 Task: In the  document review.odt Use the feature 'and check spelling and grammer' Select the body of letter and change paragraph spacing to  '1.5' Select the word  Good Day and change the font size to  30
Action: Mouse moved to (339, 483)
Screenshot: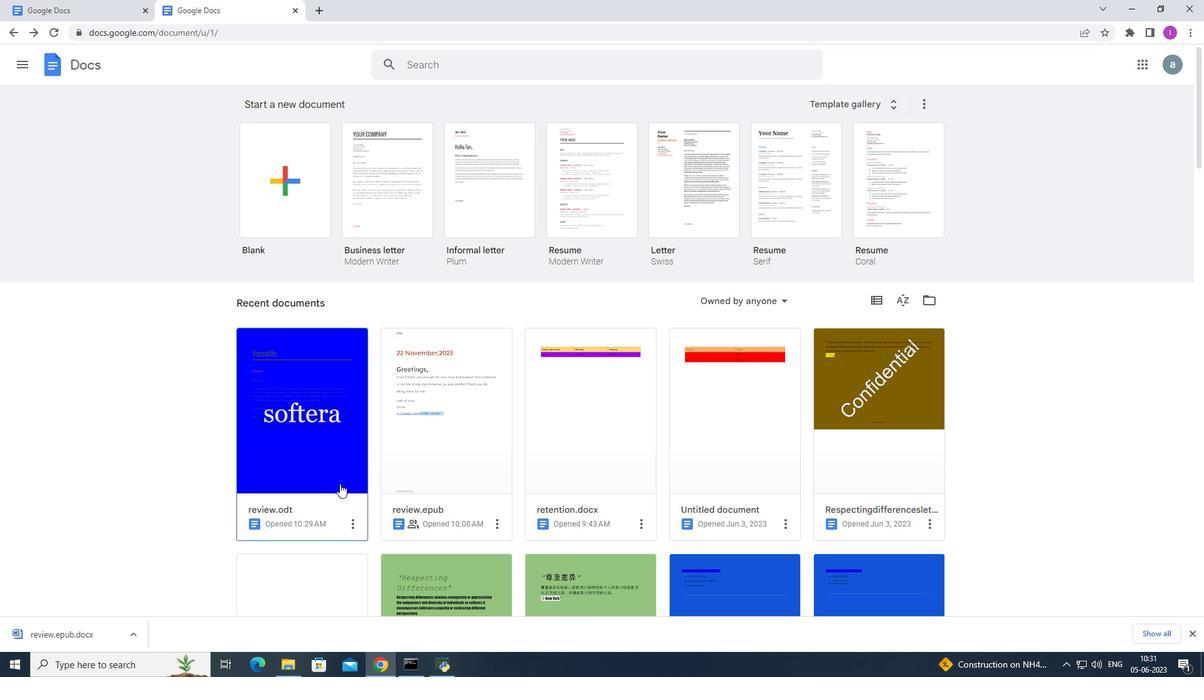 
Action: Mouse pressed left at (339, 483)
Screenshot: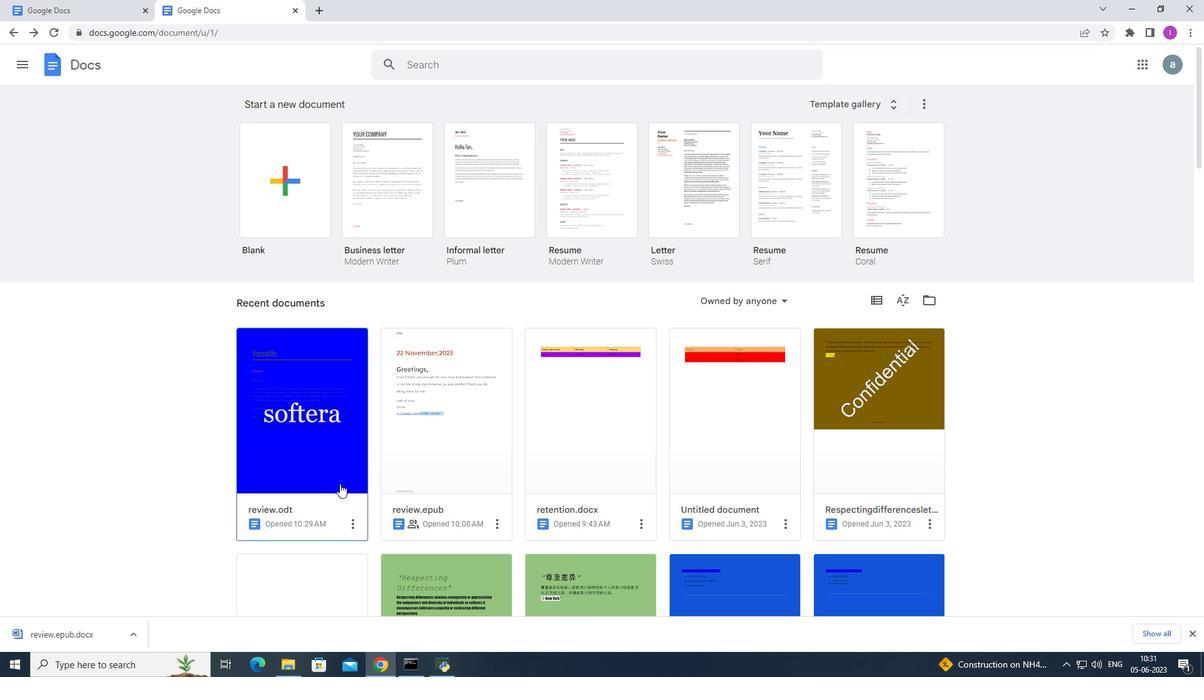 
Action: Mouse moved to (212, 67)
Screenshot: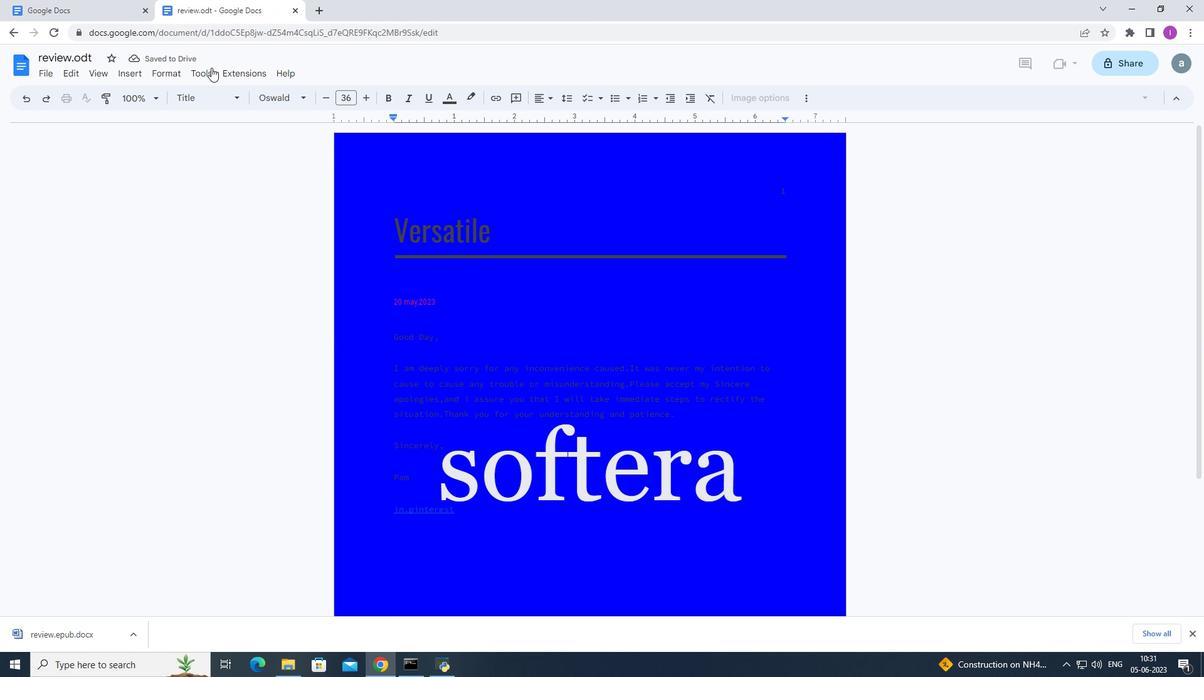 
Action: Mouse pressed left at (212, 67)
Screenshot: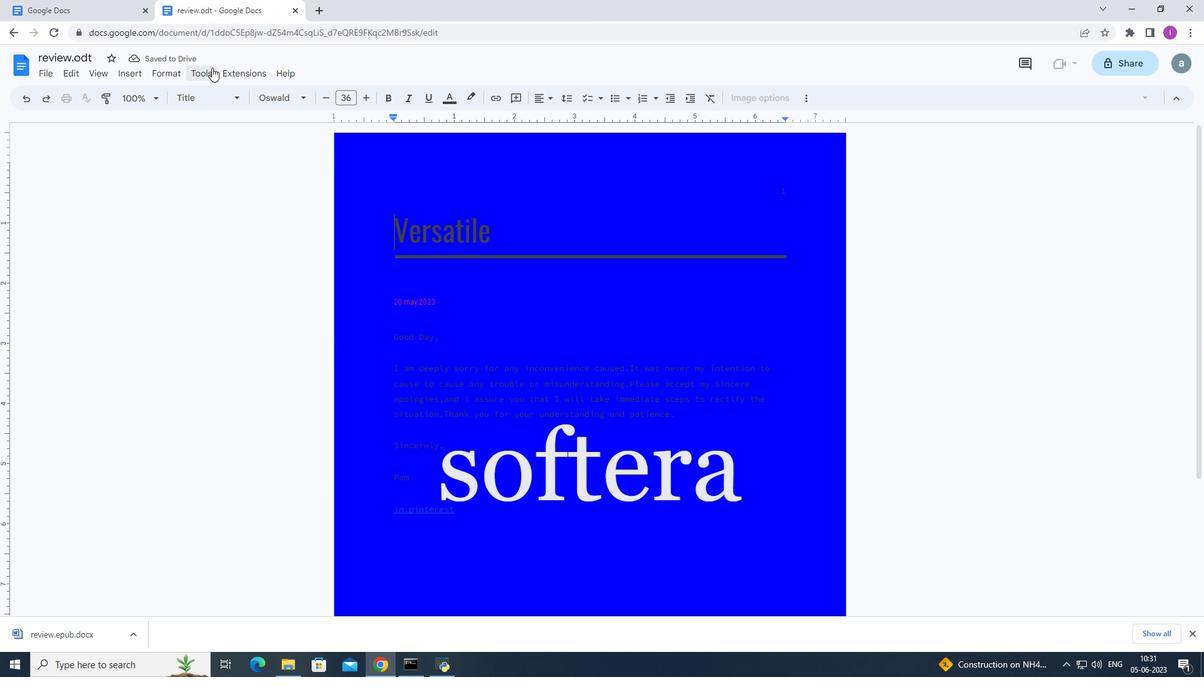 
Action: Mouse moved to (244, 98)
Screenshot: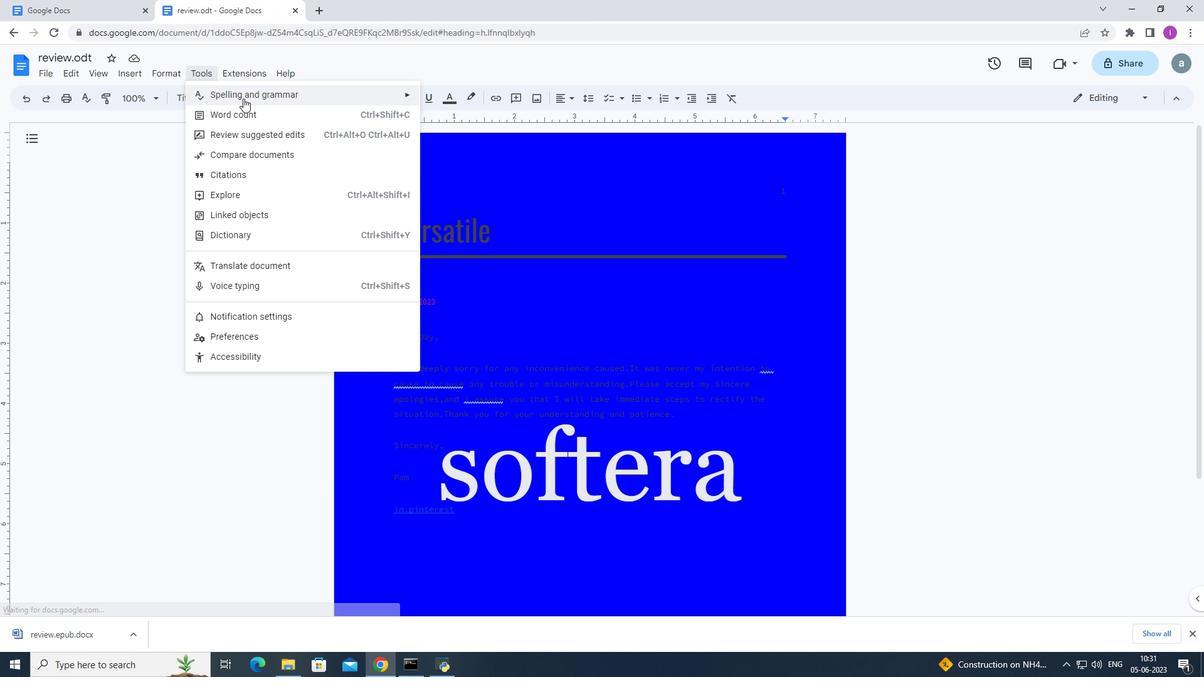 
Action: Mouse pressed left at (244, 98)
Screenshot: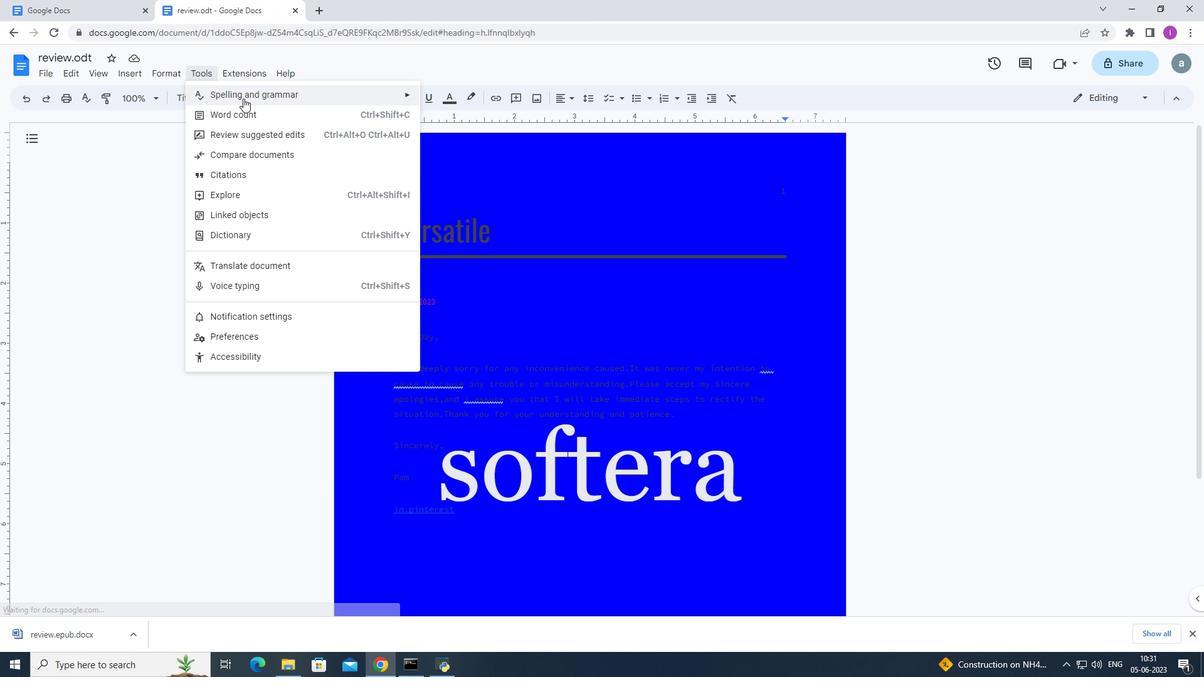 
Action: Mouse moved to (483, 92)
Screenshot: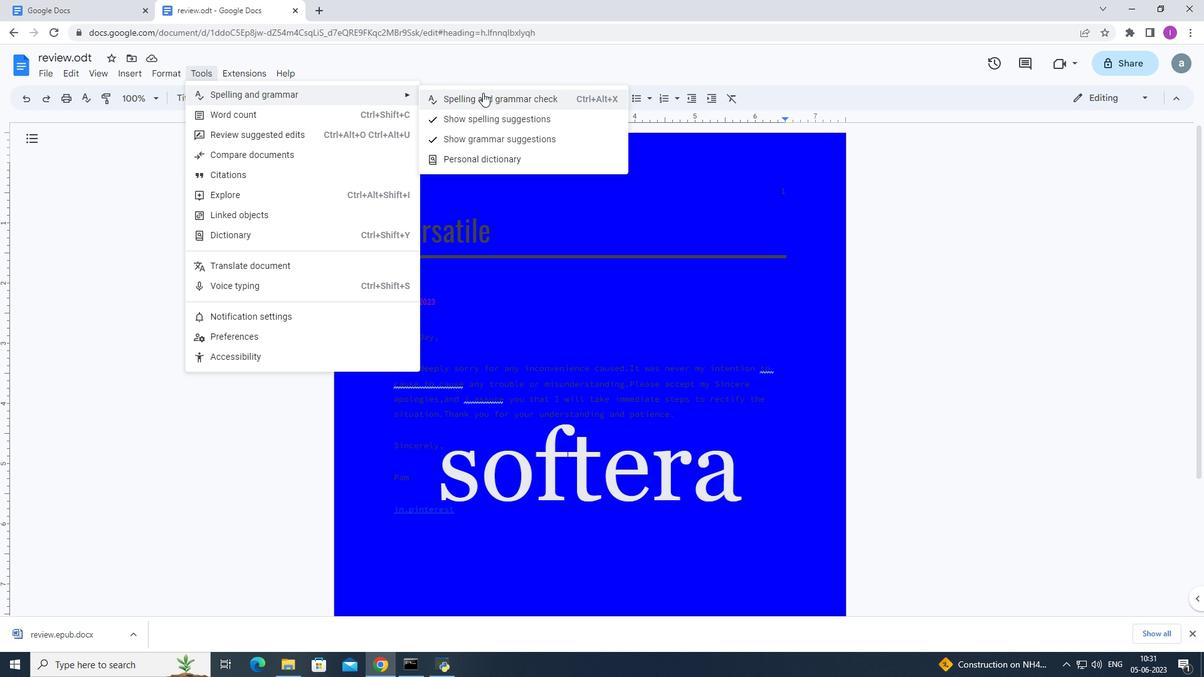 
Action: Mouse pressed left at (483, 92)
Screenshot: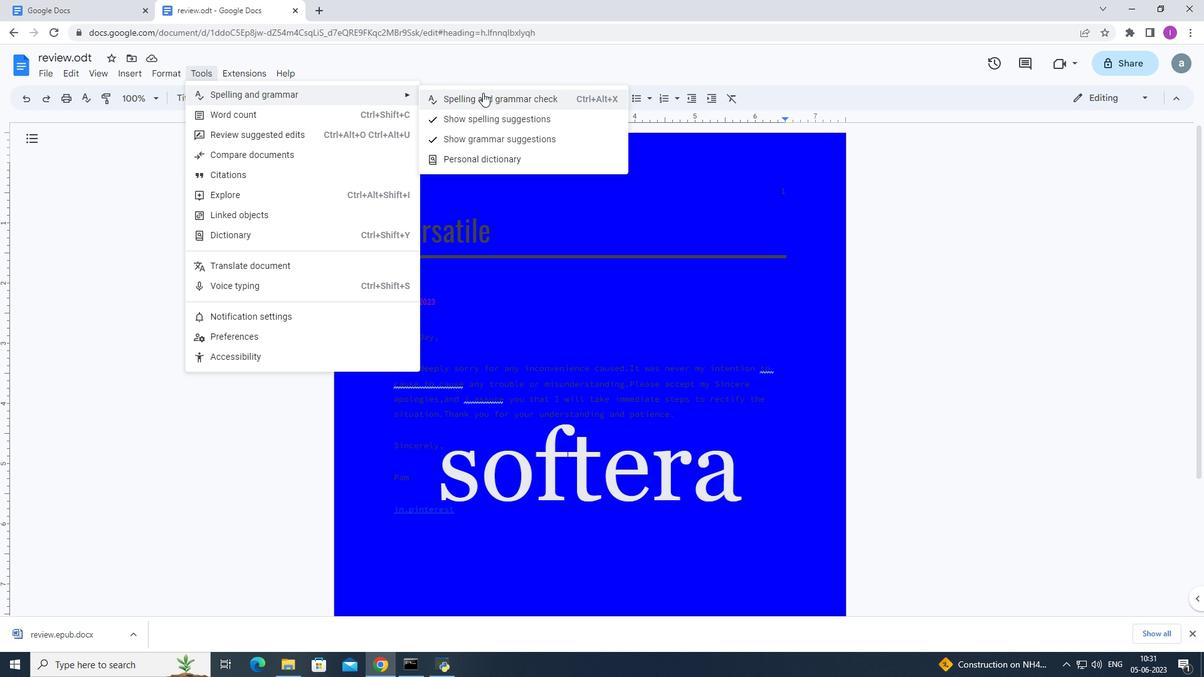 
Action: Mouse moved to (446, 341)
Screenshot: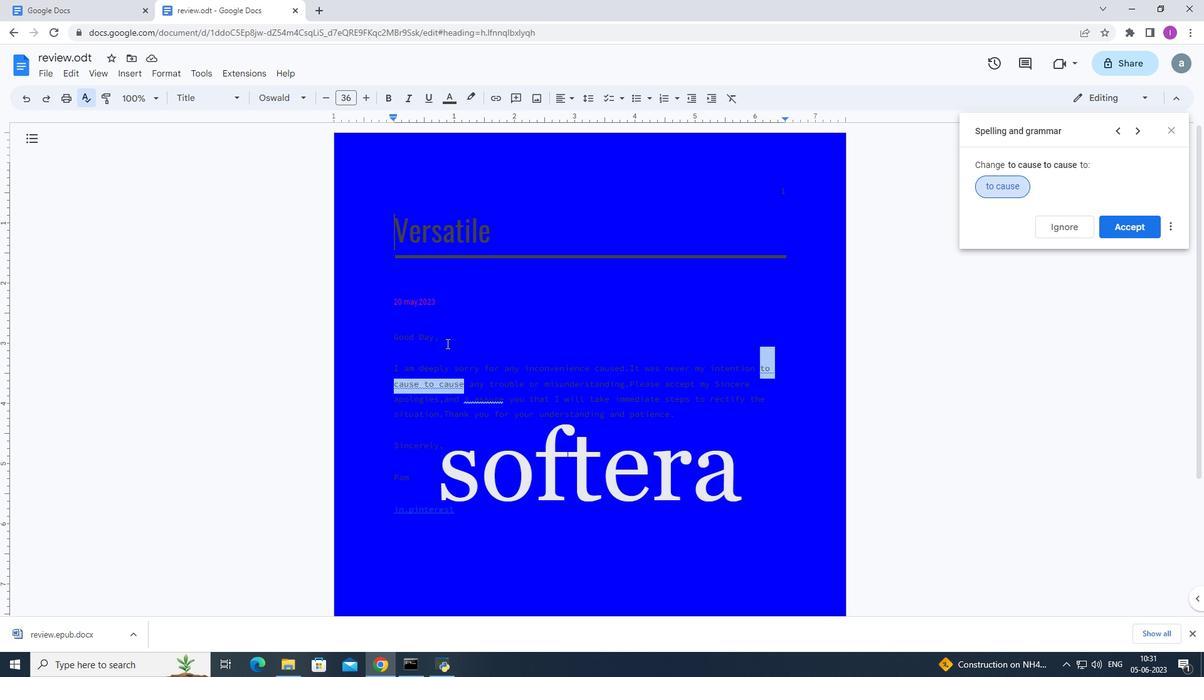 
Action: Mouse pressed left at (446, 341)
Screenshot: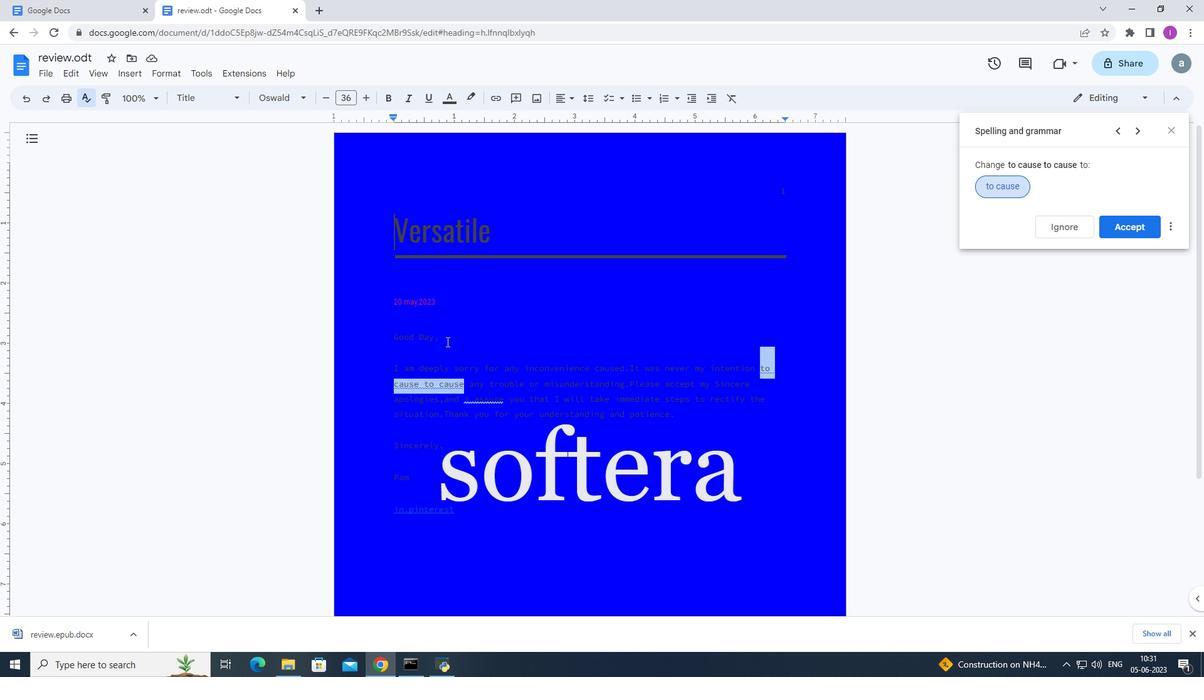 
Action: Mouse moved to (352, 94)
Screenshot: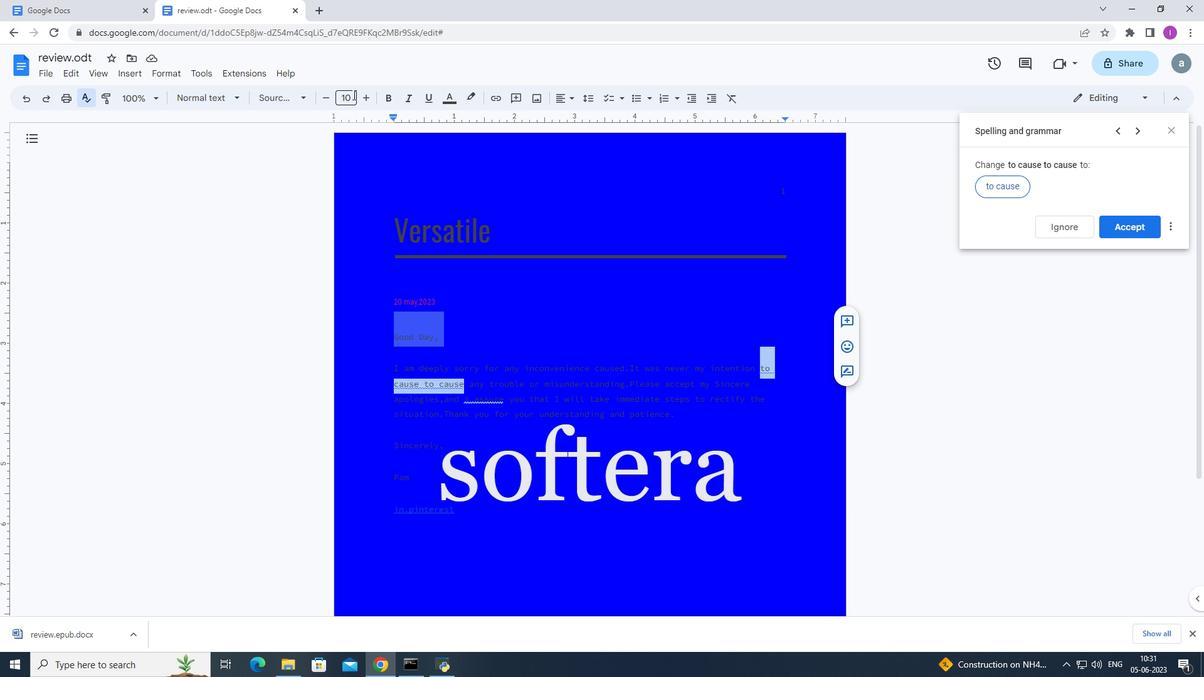 
Action: Mouse pressed left at (352, 94)
Screenshot: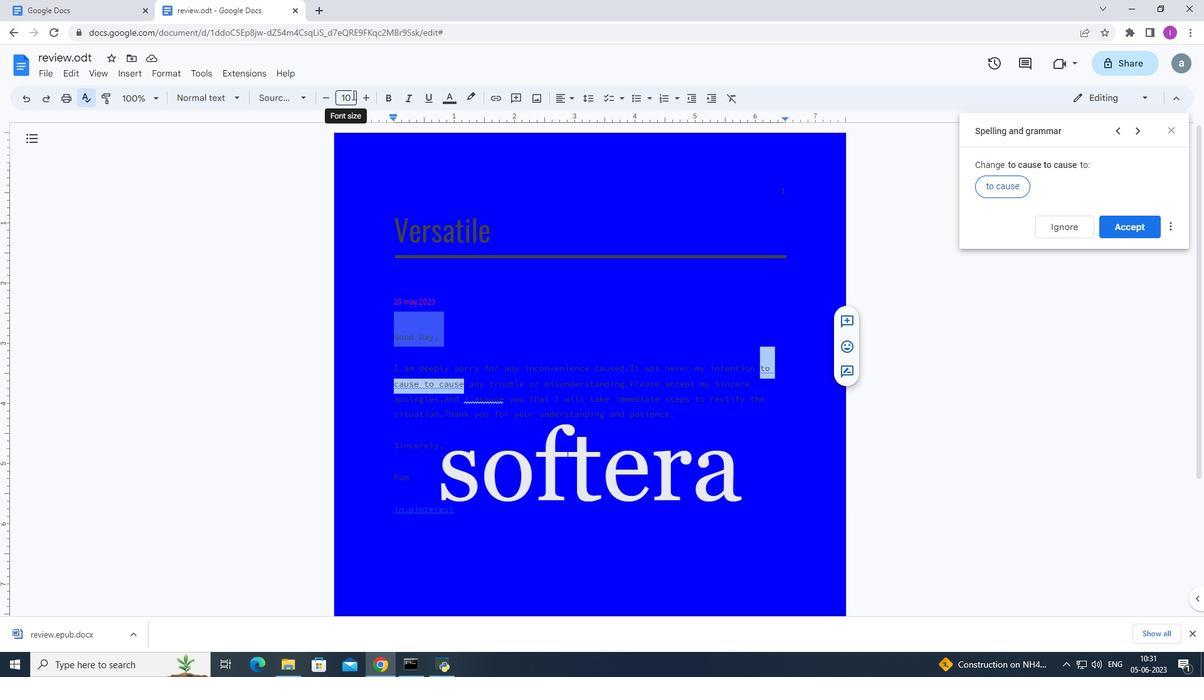 
Action: Mouse moved to (469, 101)
Screenshot: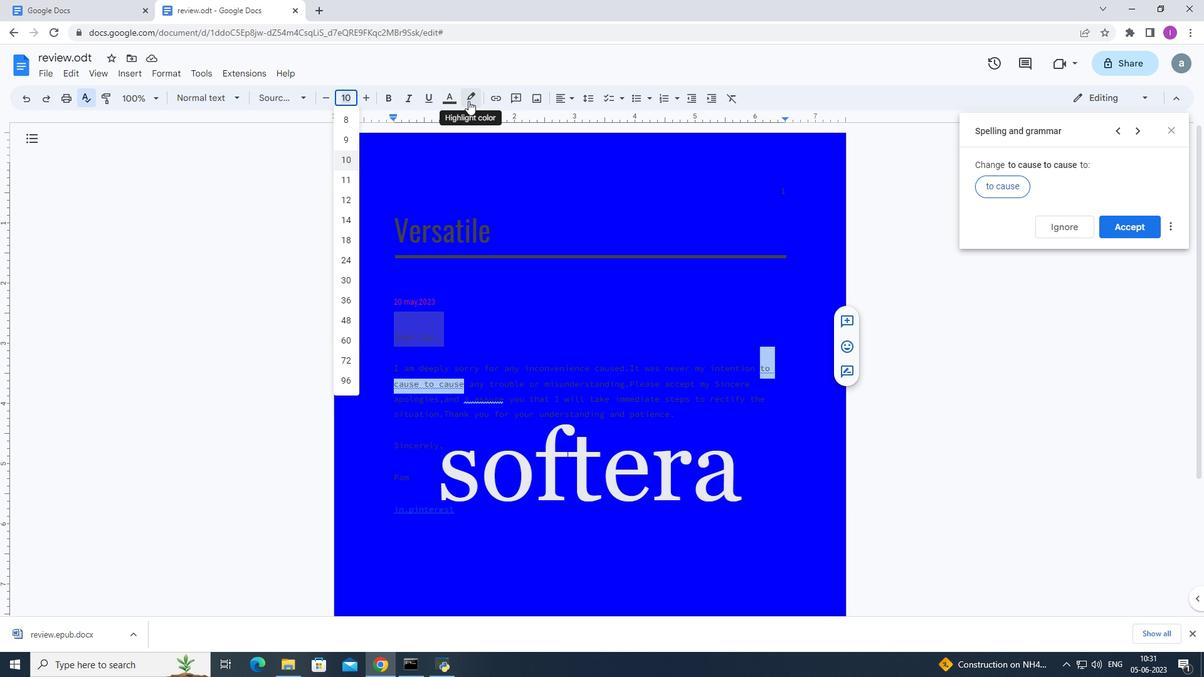 
Action: Key pressed 30<Key.enter>
Screenshot: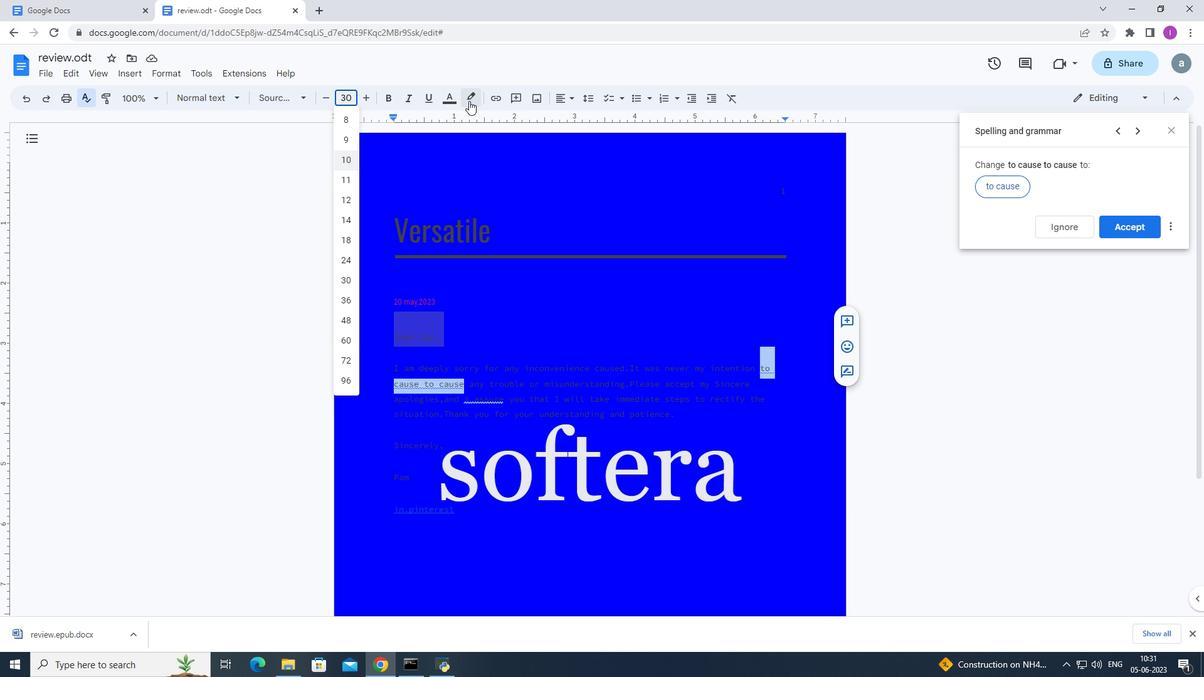 
Action: Mouse moved to (385, 393)
Screenshot: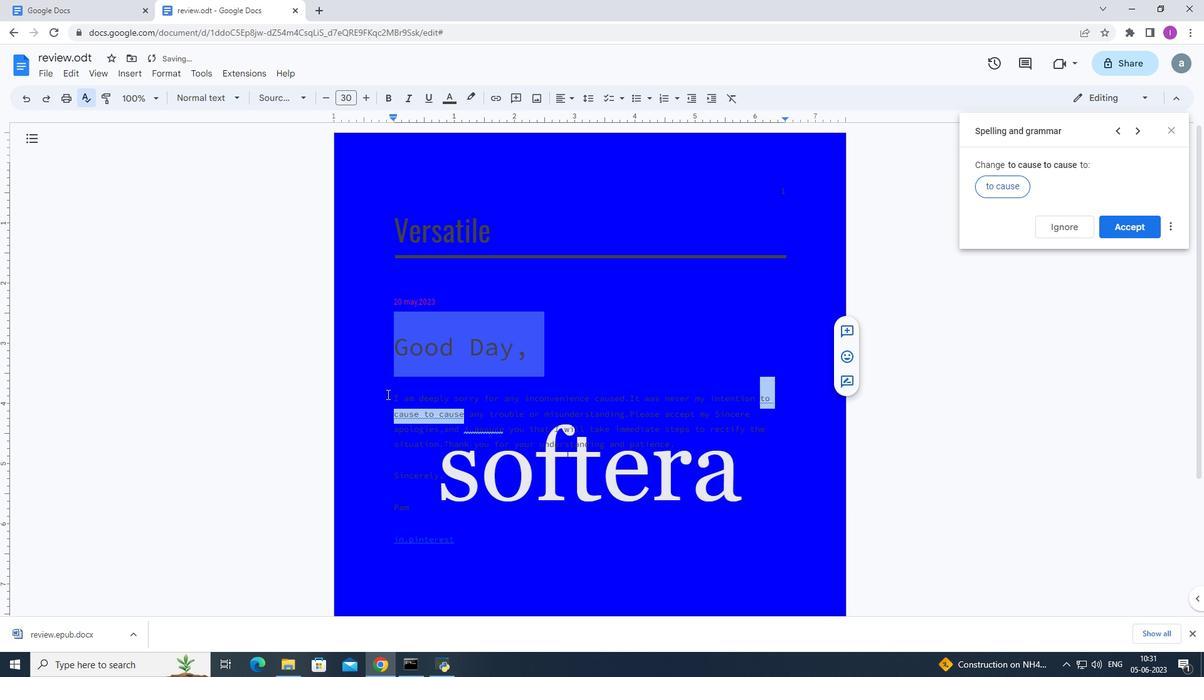 
Action: Mouse pressed left at (385, 393)
Screenshot: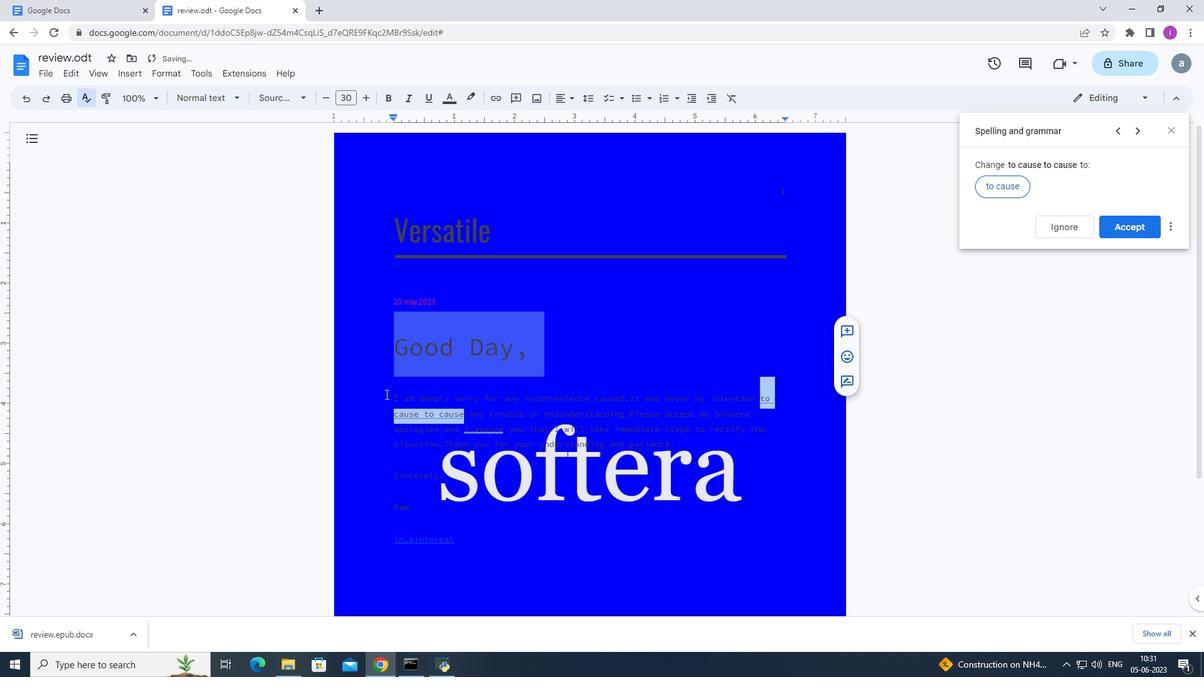 
Action: Mouse moved to (593, 96)
Screenshot: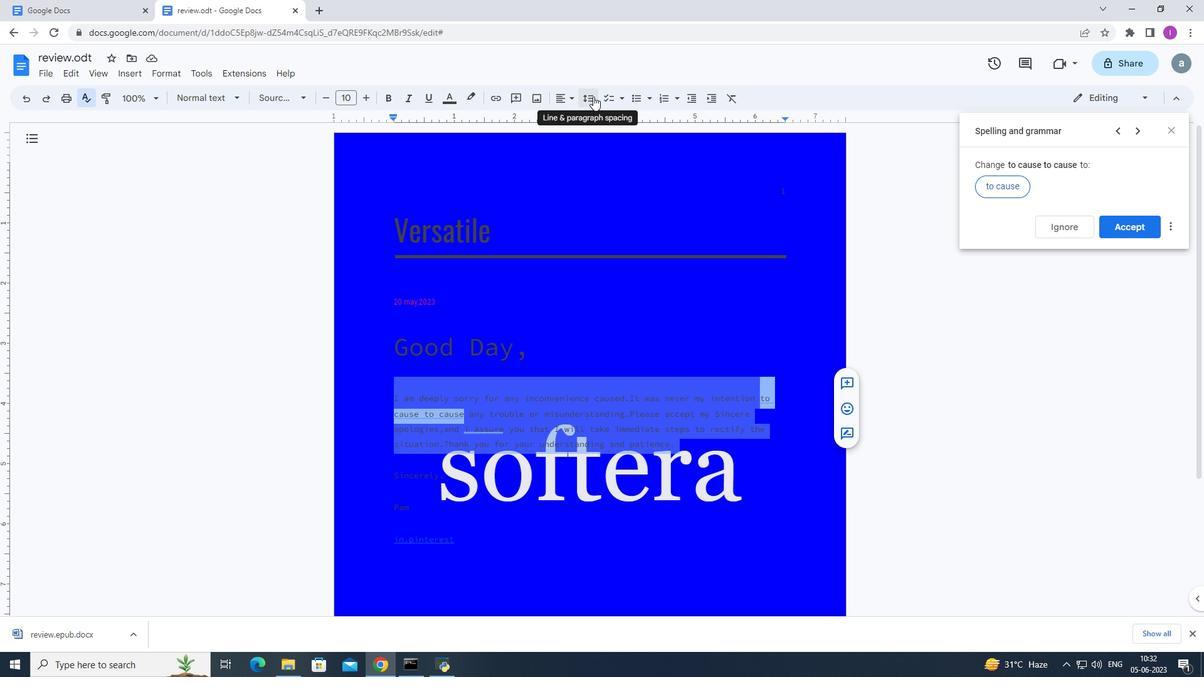 
Action: Mouse pressed left at (593, 96)
Screenshot: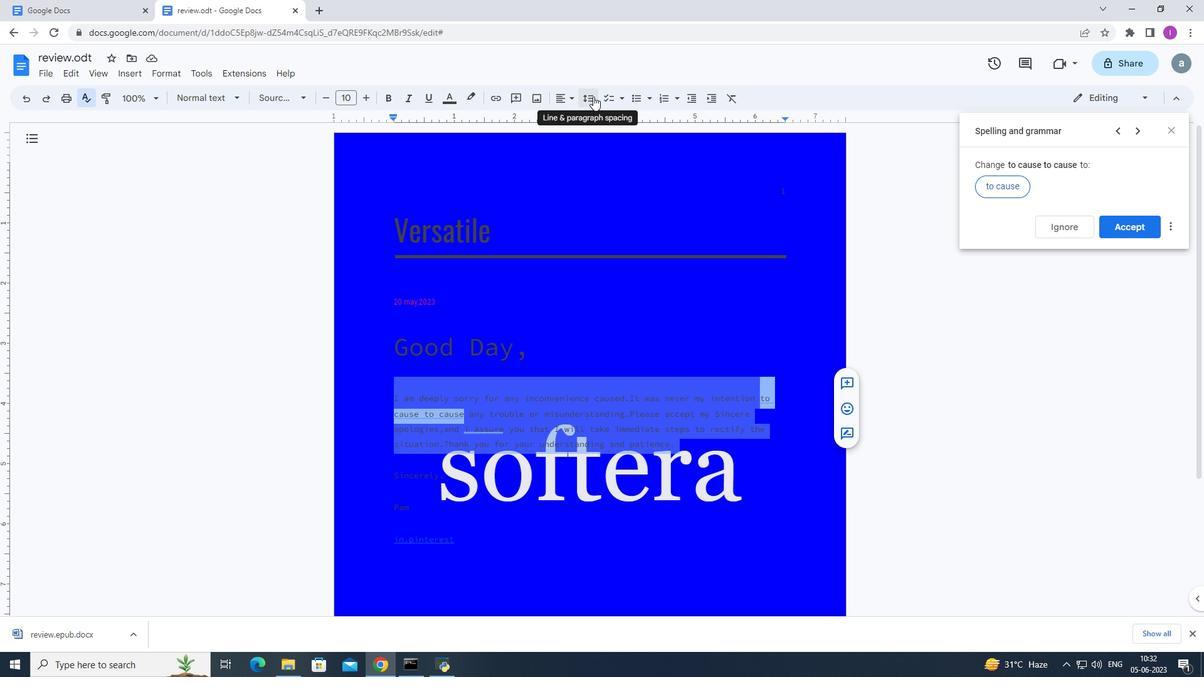 
Action: Mouse moved to (616, 159)
Screenshot: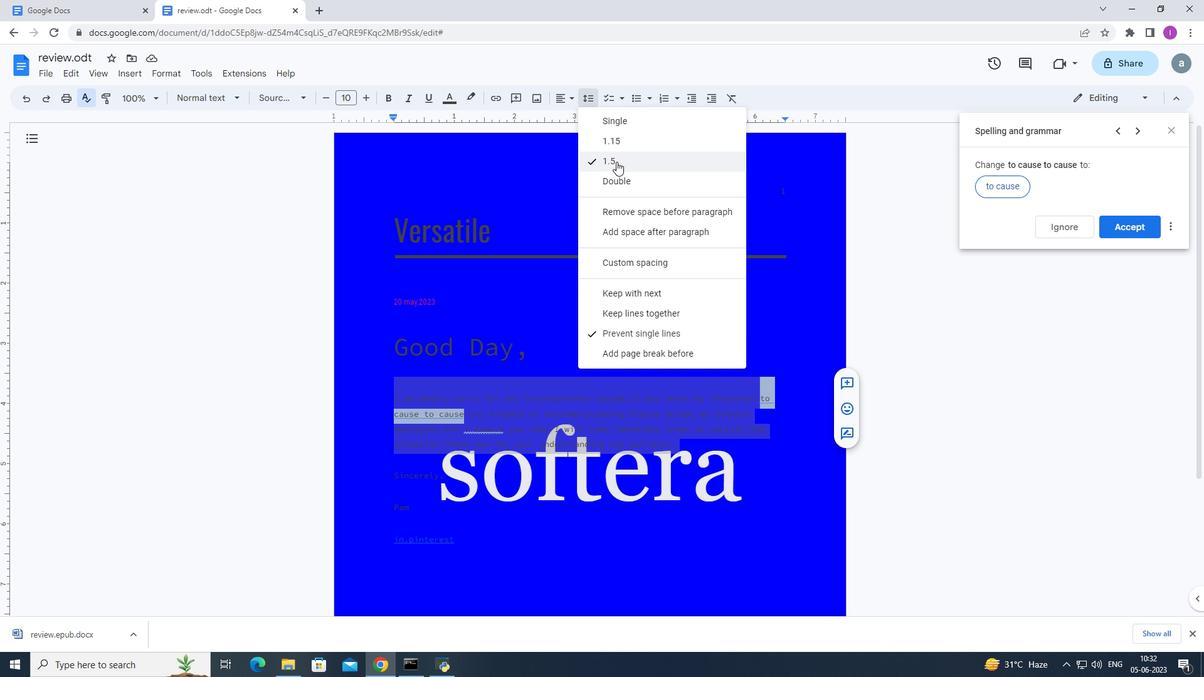 
Action: Mouse pressed left at (616, 159)
Screenshot: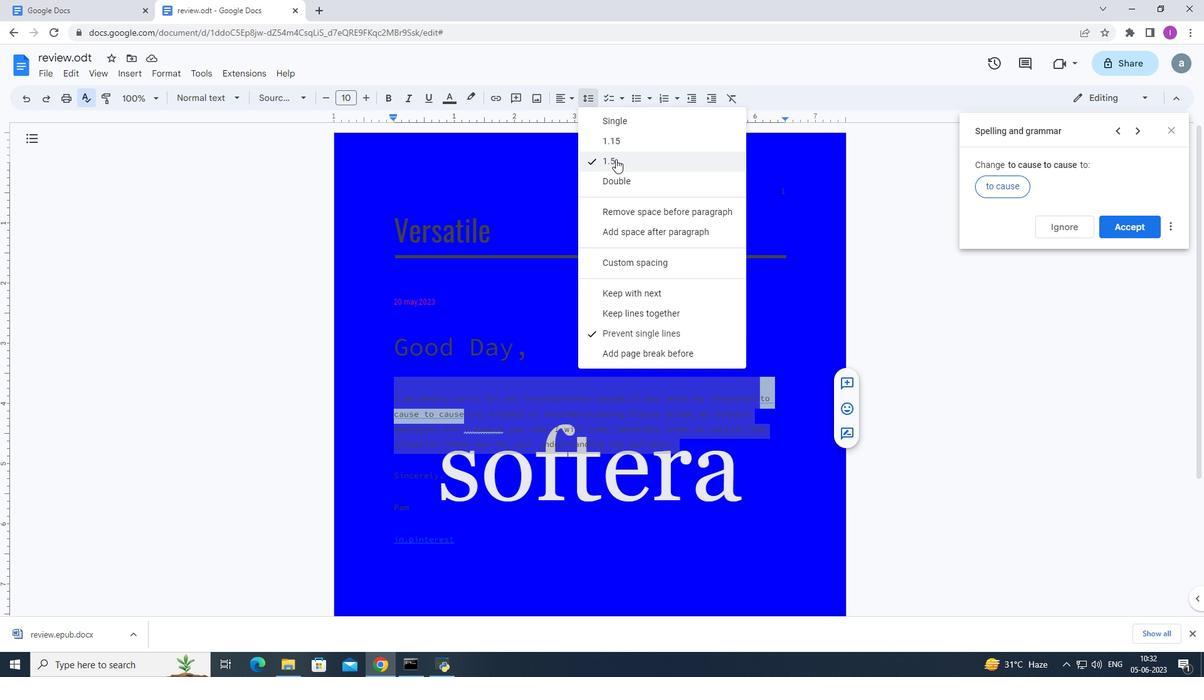 
Action: Mouse moved to (885, 189)
Screenshot: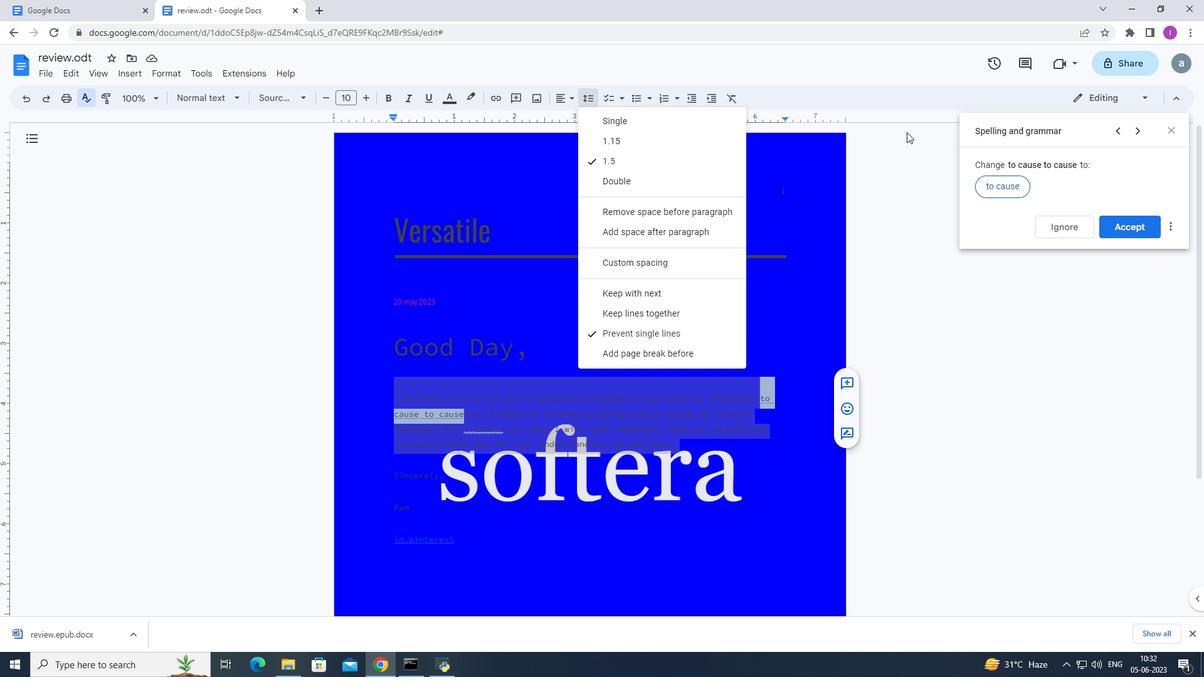 
Action: Mouse pressed left at (885, 189)
Screenshot: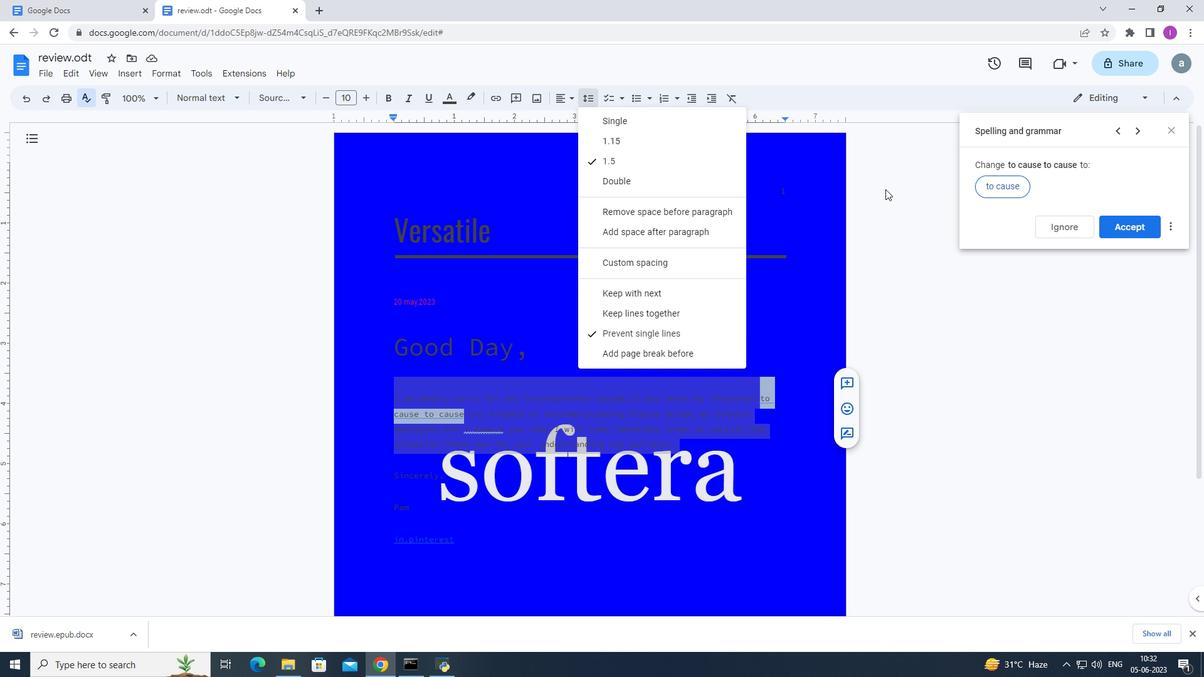 
